 Task: Create a due date automation trigger when advanced on, on the wednesday of the week before a card is due add dates not due today at 11:00 AM.
Action: Mouse moved to (955, 77)
Screenshot: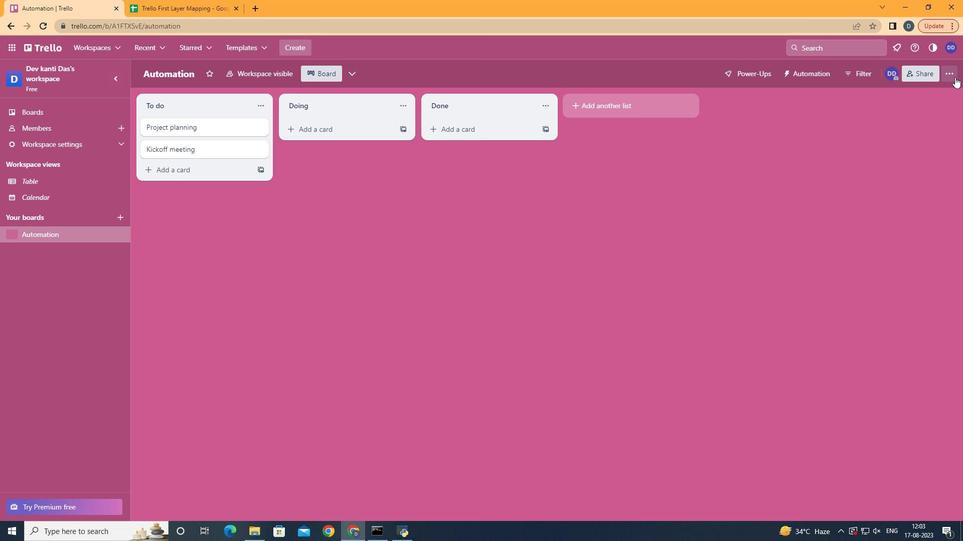 
Action: Mouse pressed left at (955, 77)
Screenshot: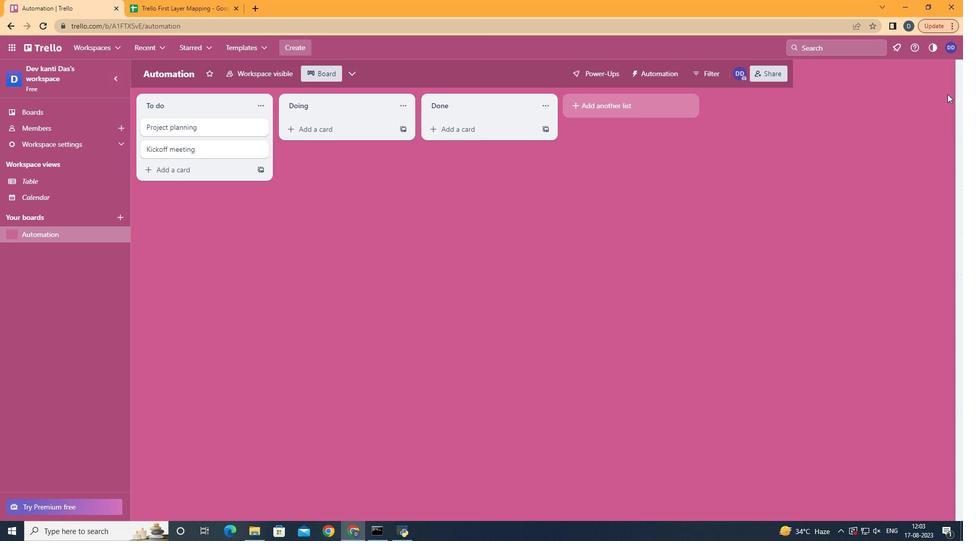 
Action: Mouse moved to (915, 199)
Screenshot: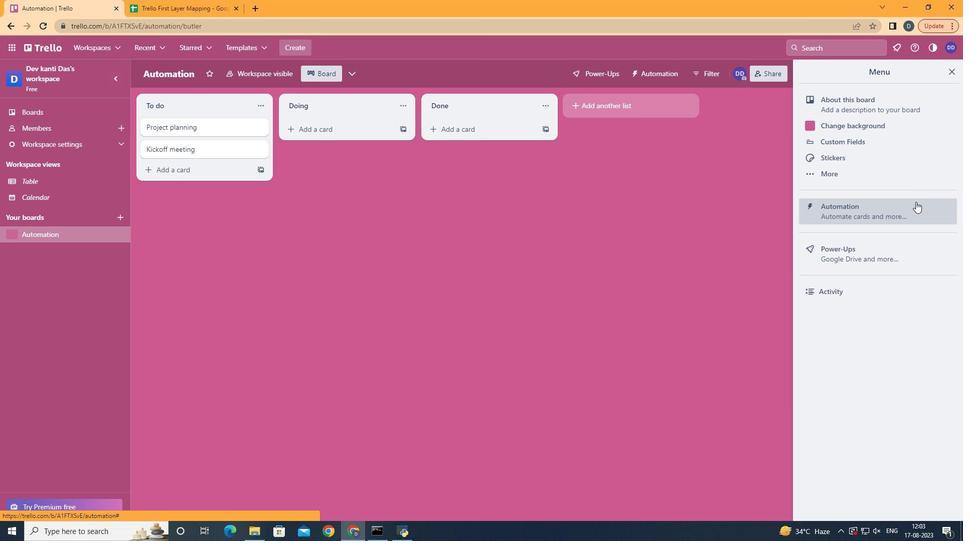 
Action: Mouse pressed left at (915, 199)
Screenshot: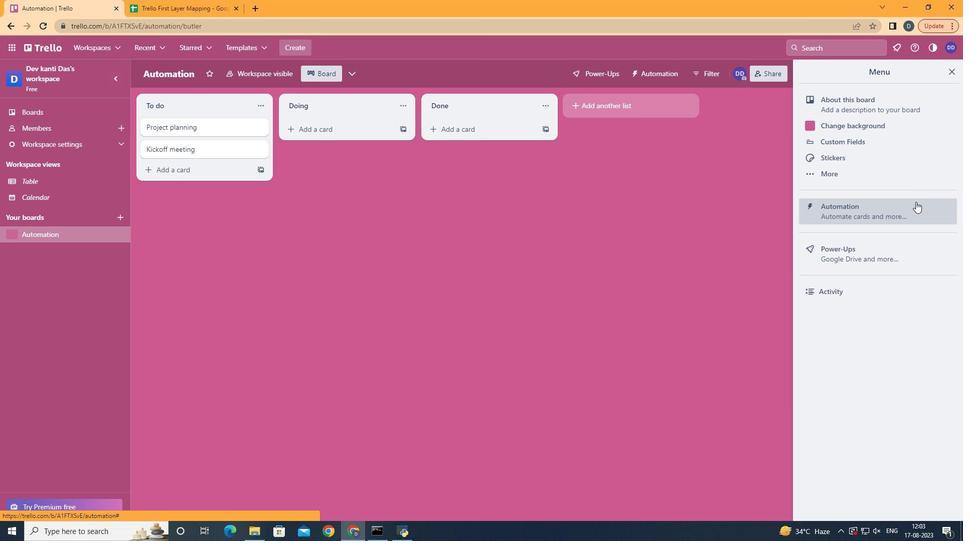 
Action: Mouse moved to (168, 212)
Screenshot: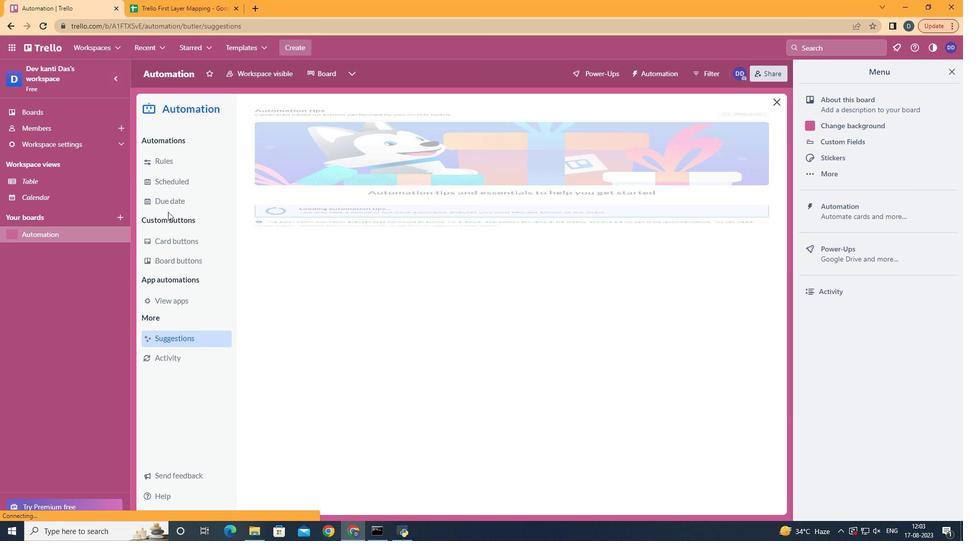 
Action: Mouse pressed left at (168, 212)
Screenshot: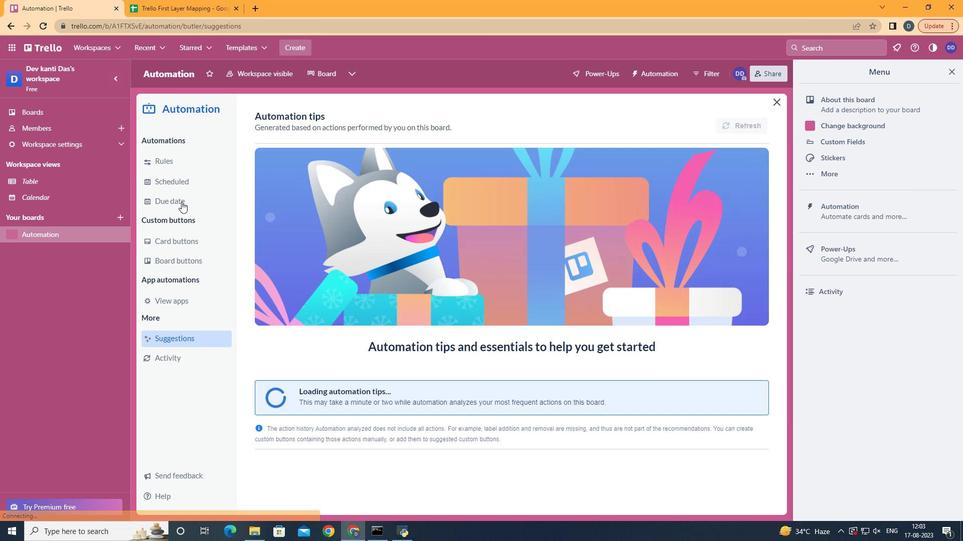 
Action: Mouse moved to (181, 202)
Screenshot: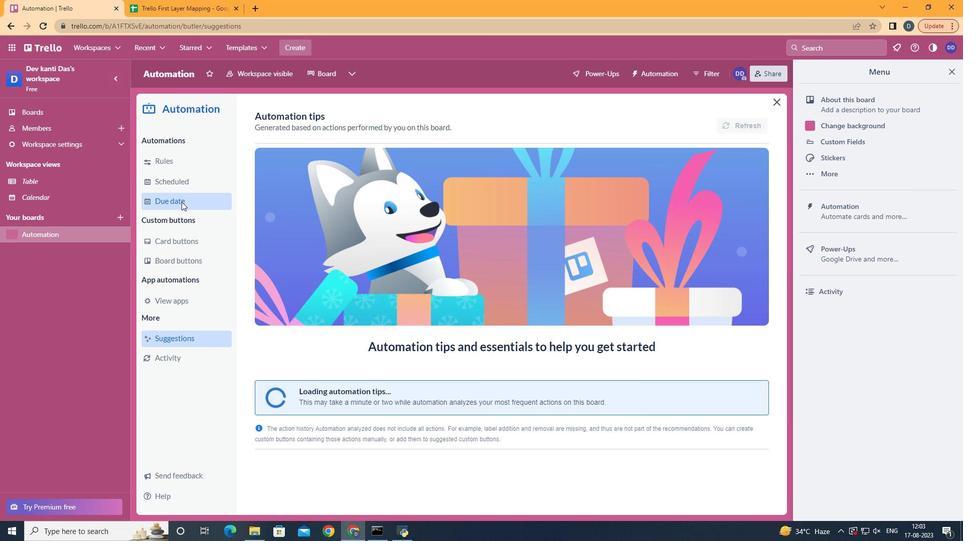 
Action: Mouse pressed left at (181, 202)
Screenshot: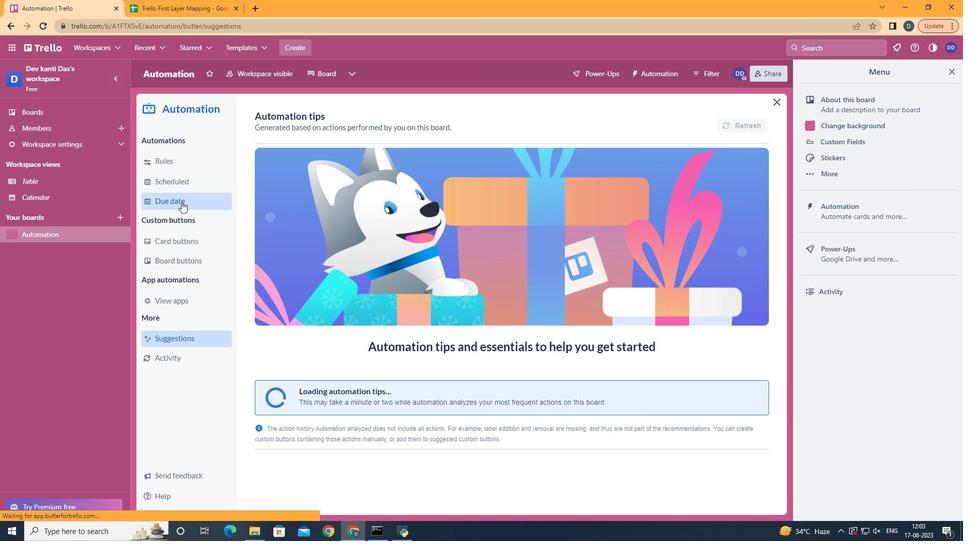
Action: Mouse moved to (714, 119)
Screenshot: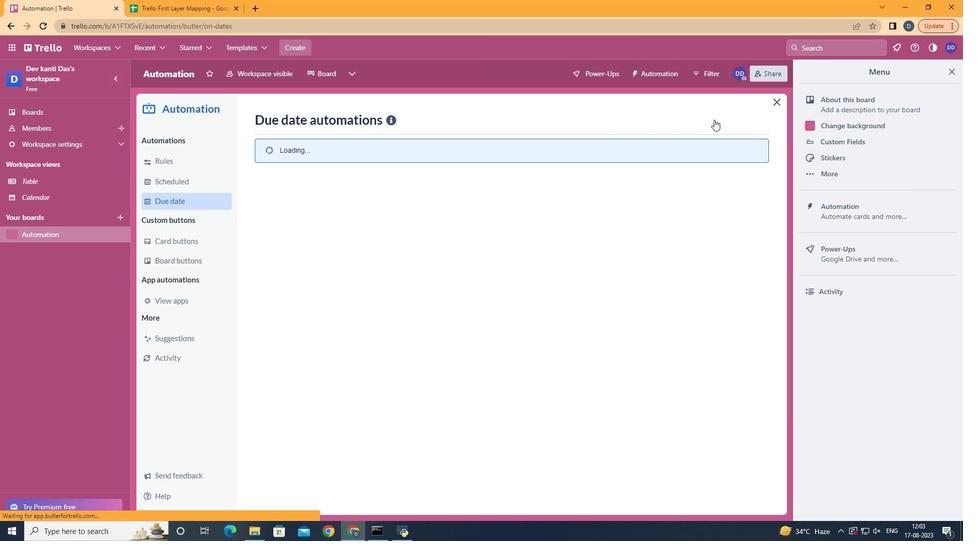 
Action: Mouse pressed left at (714, 119)
Screenshot: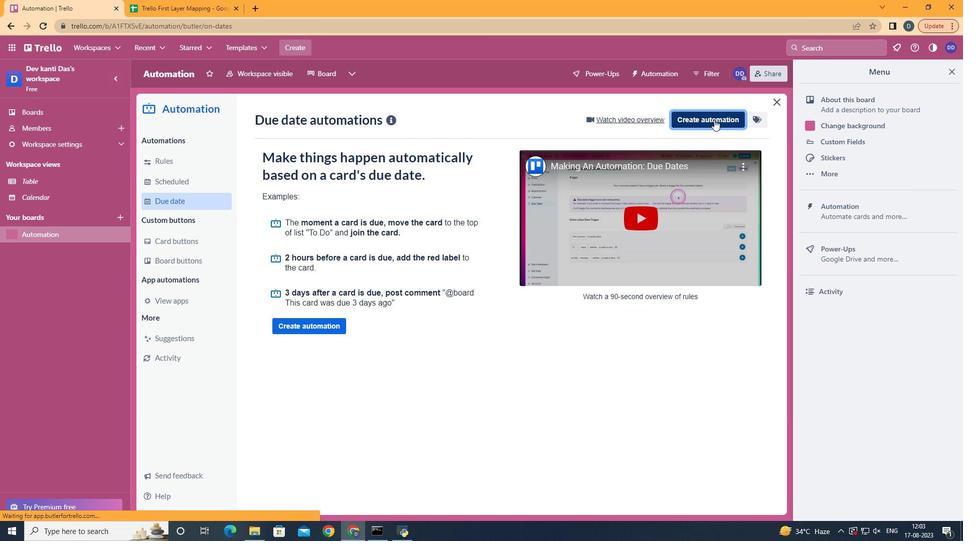 
Action: Mouse moved to (514, 223)
Screenshot: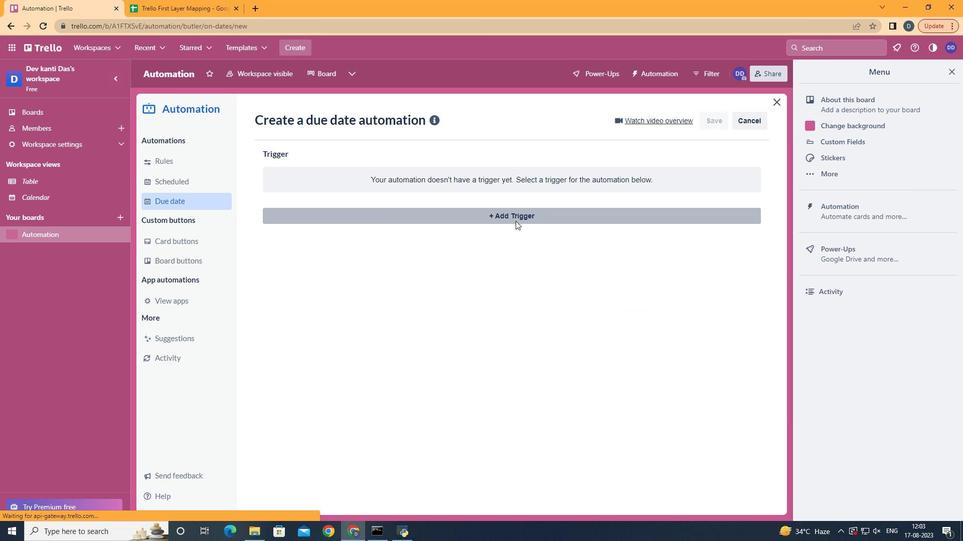 
Action: Mouse pressed left at (514, 223)
Screenshot: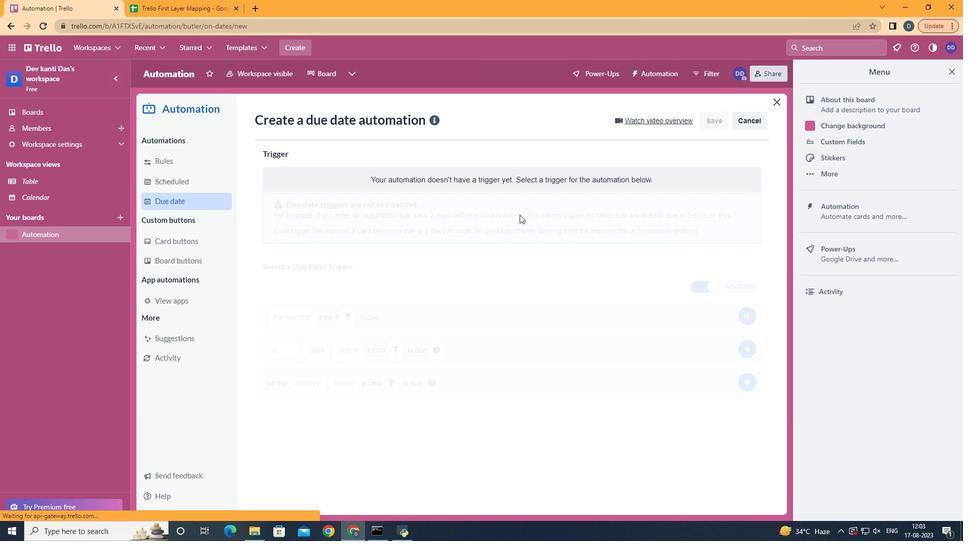 
Action: Mouse moved to (335, 297)
Screenshot: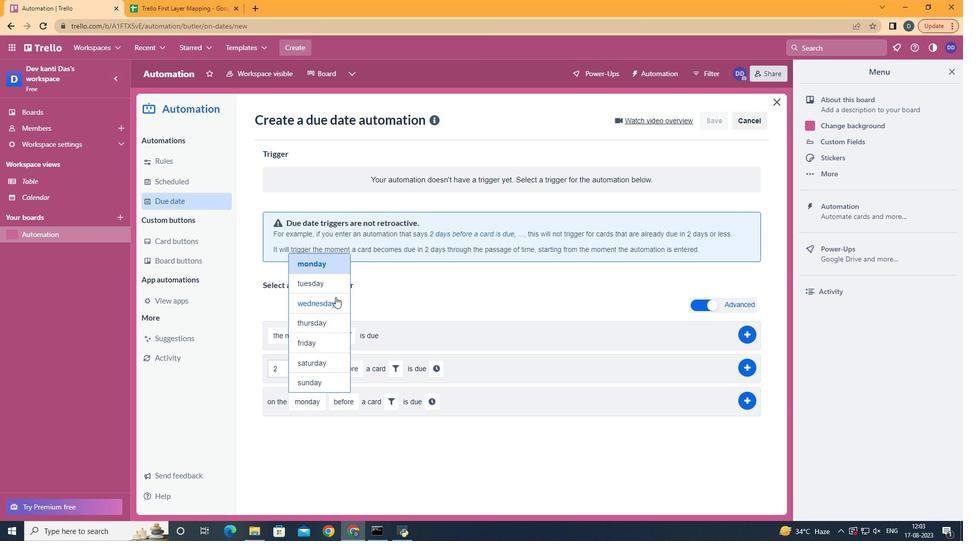 
Action: Mouse pressed left at (335, 297)
Screenshot: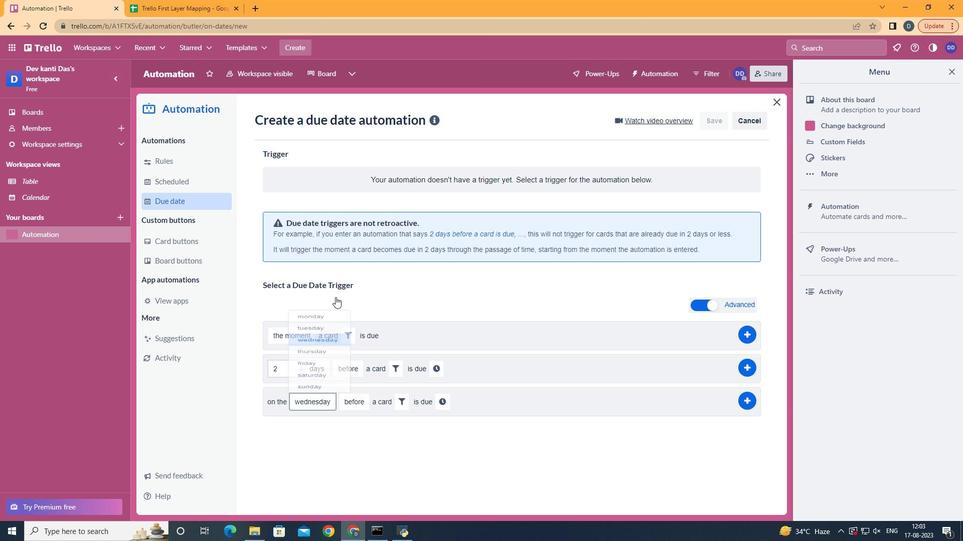 
Action: Mouse moved to (364, 483)
Screenshot: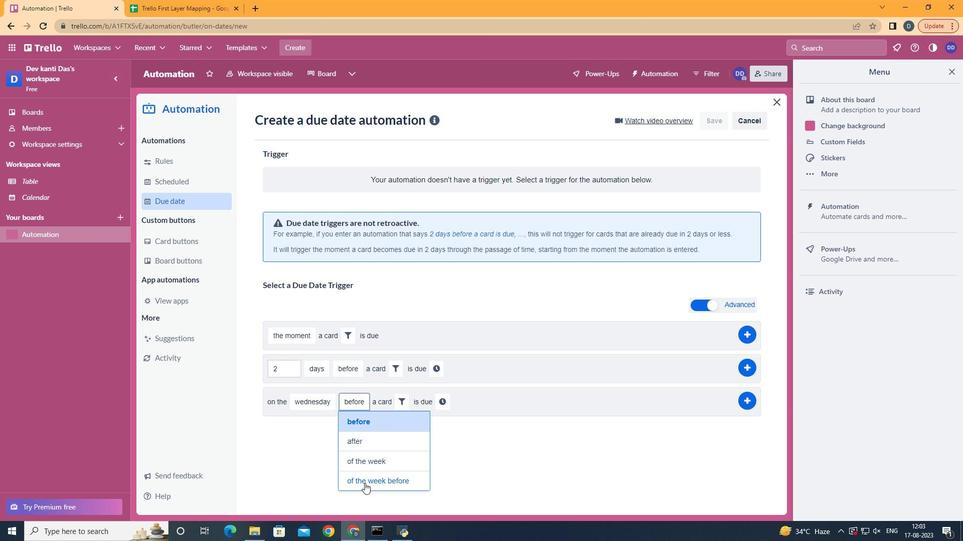
Action: Mouse pressed left at (364, 483)
Screenshot: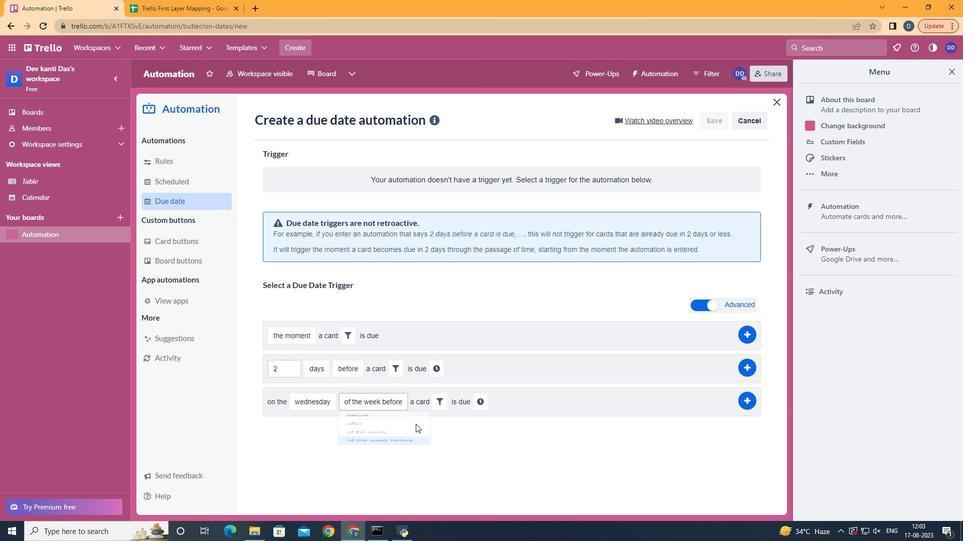 
Action: Mouse moved to (437, 400)
Screenshot: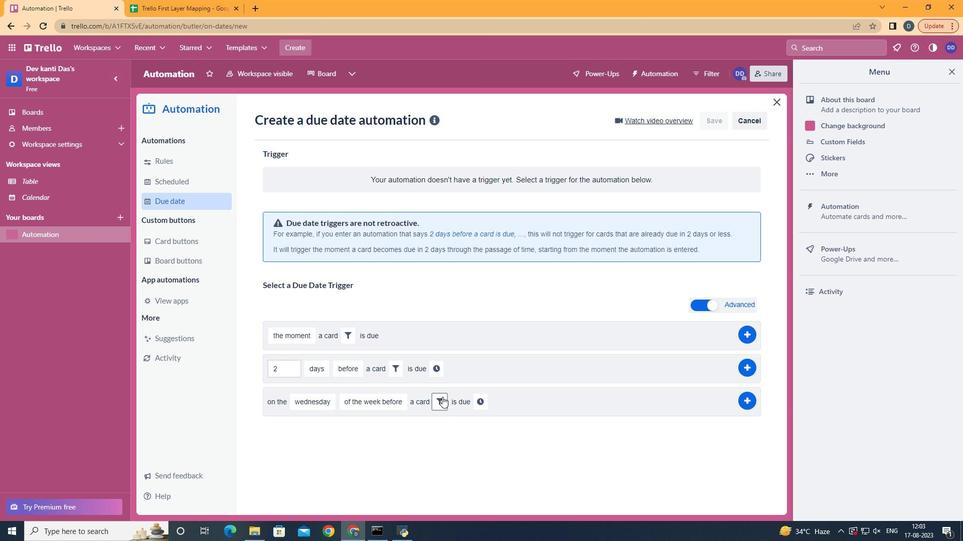 
Action: Mouse pressed left at (437, 400)
Screenshot: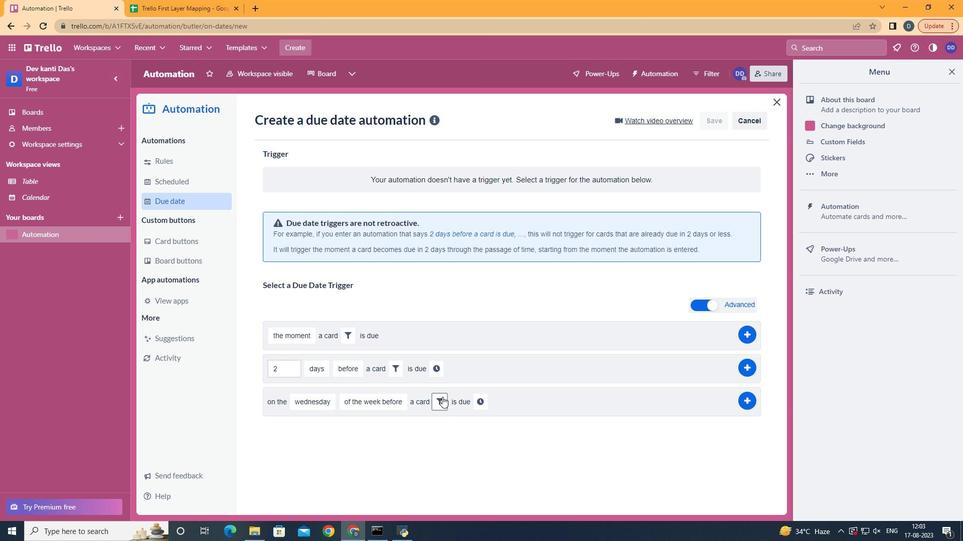 
Action: Mouse moved to (492, 431)
Screenshot: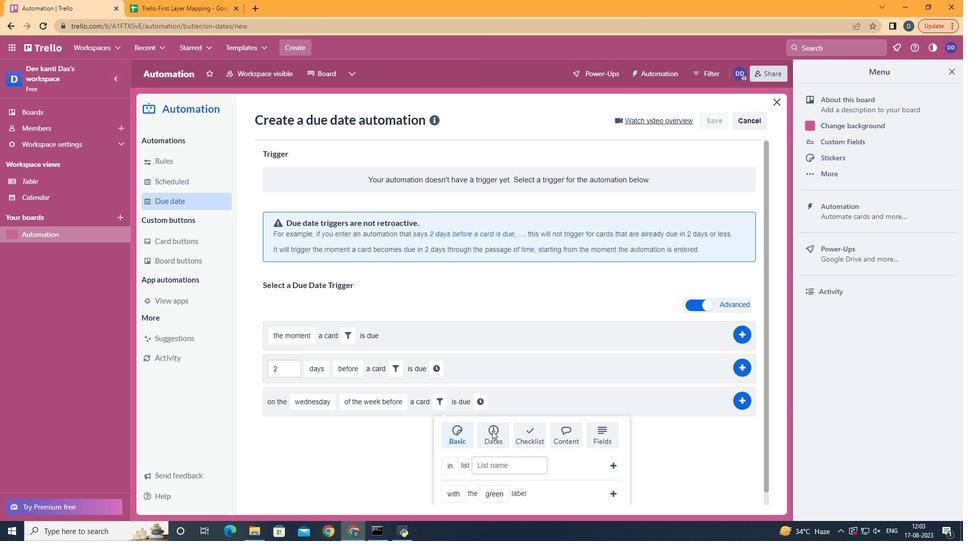 
Action: Mouse pressed left at (492, 431)
Screenshot: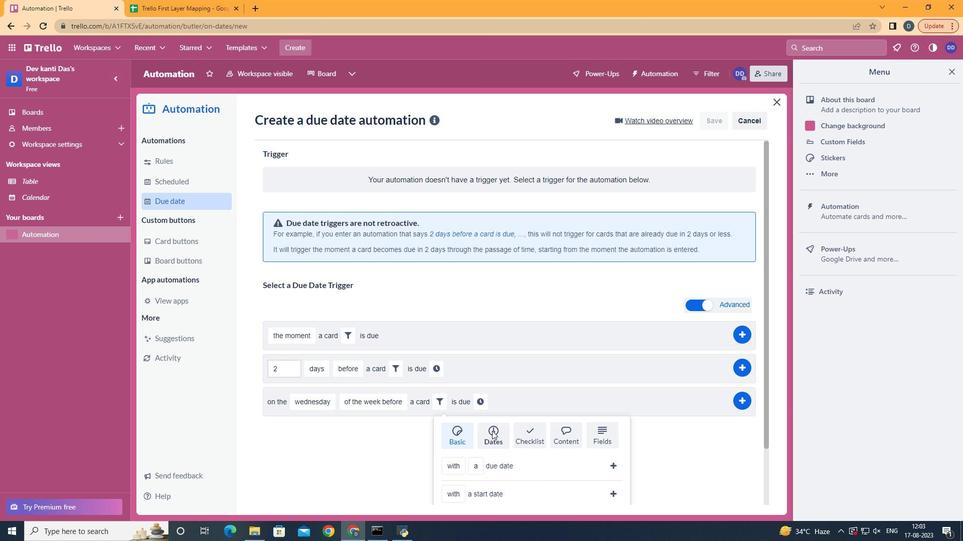 
Action: Mouse moved to (492, 431)
Screenshot: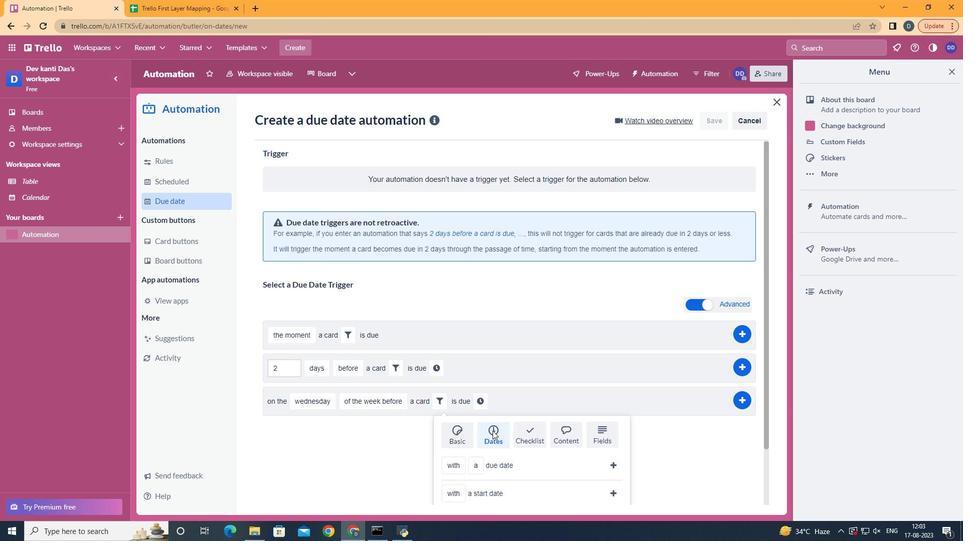 
Action: Mouse scrolled (492, 430) with delta (0, 0)
Screenshot: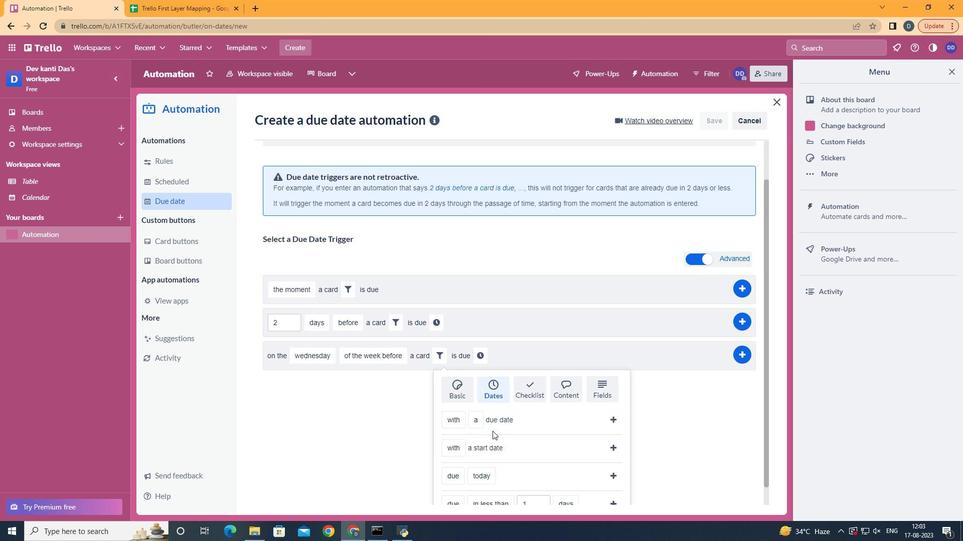 
Action: Mouse scrolled (492, 430) with delta (0, 0)
Screenshot: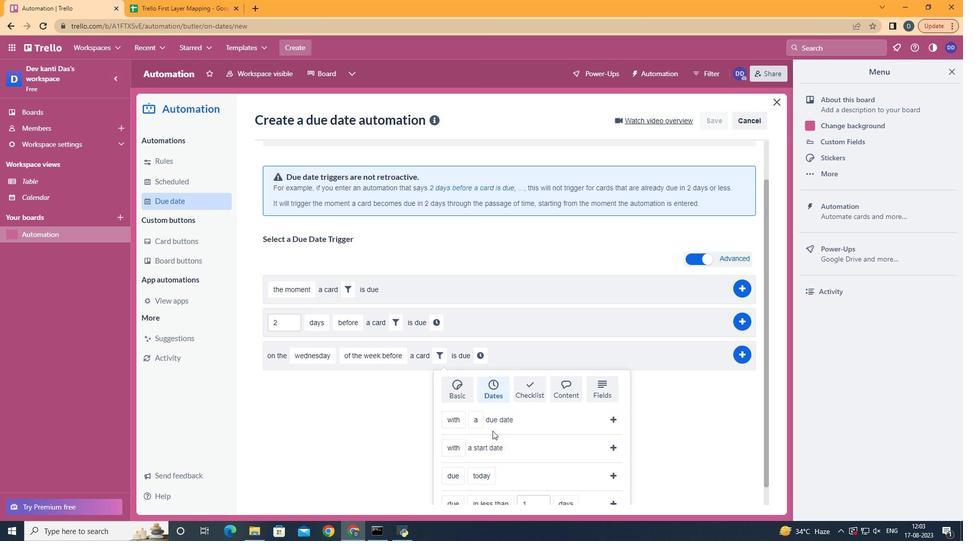 
Action: Mouse scrolled (492, 430) with delta (0, 0)
Screenshot: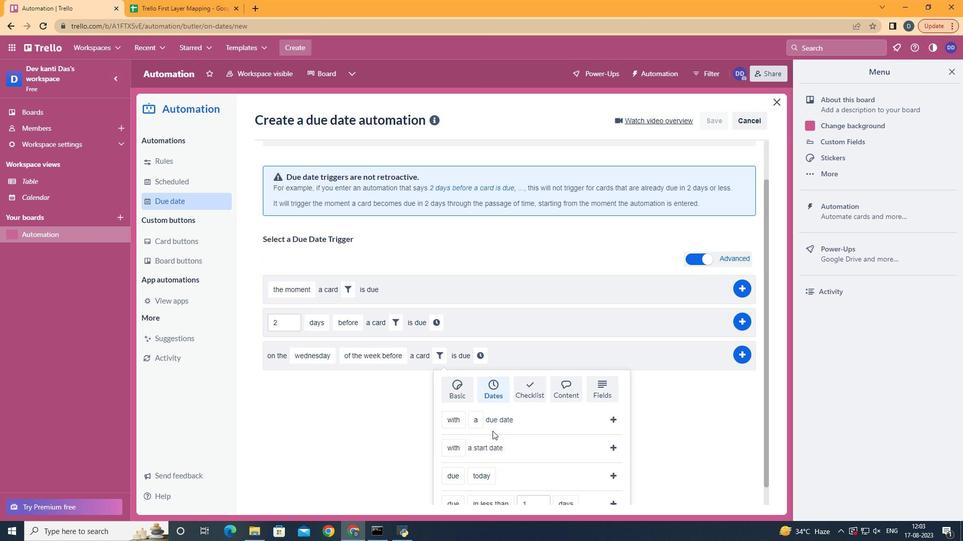 
Action: Mouse scrolled (492, 430) with delta (0, 0)
Screenshot: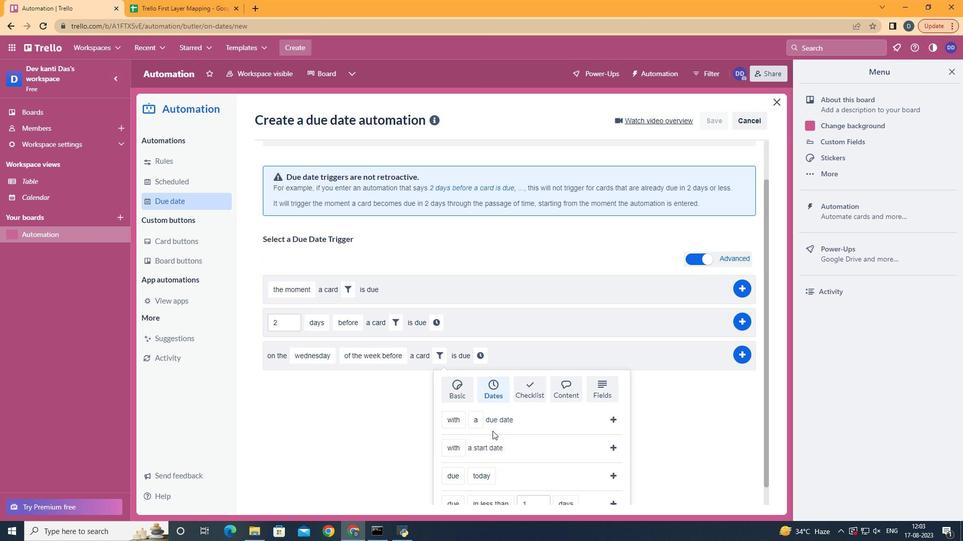
Action: Mouse scrolled (492, 430) with delta (0, 0)
Screenshot: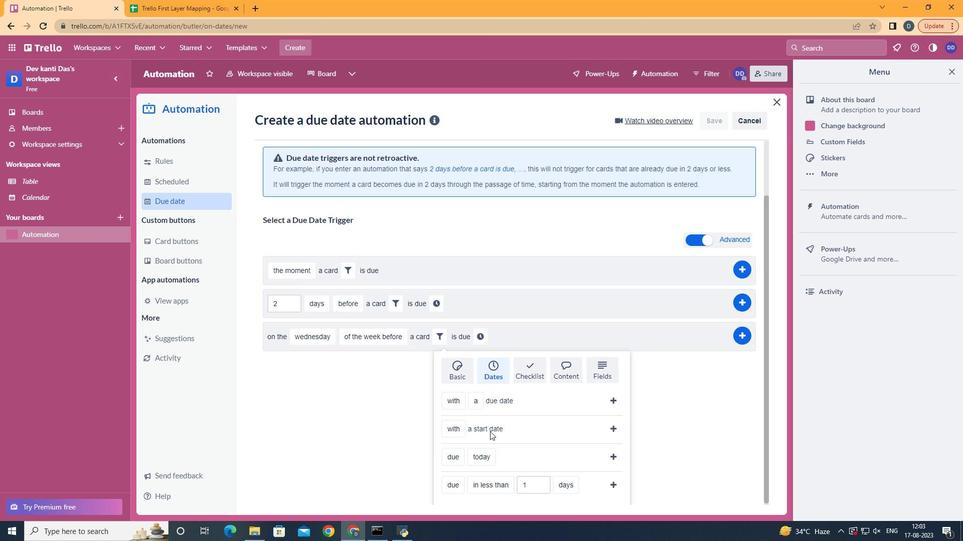 
Action: Mouse moved to (471, 393)
Screenshot: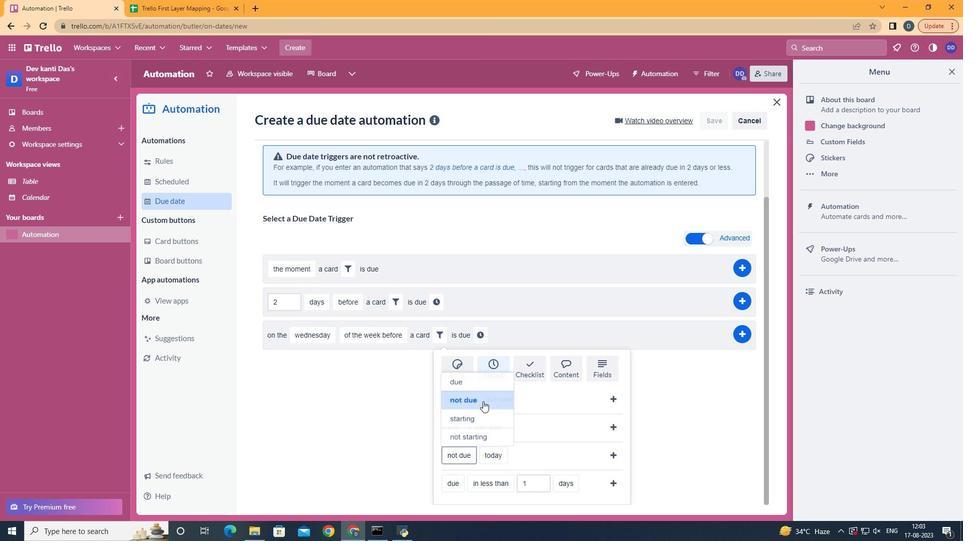 
Action: Mouse pressed left at (471, 393)
Screenshot: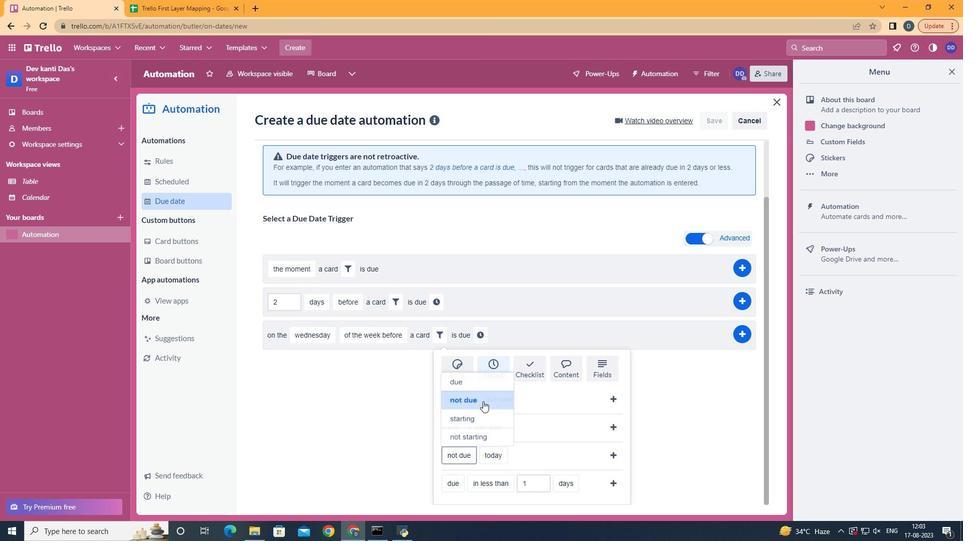 
Action: Mouse moved to (611, 457)
Screenshot: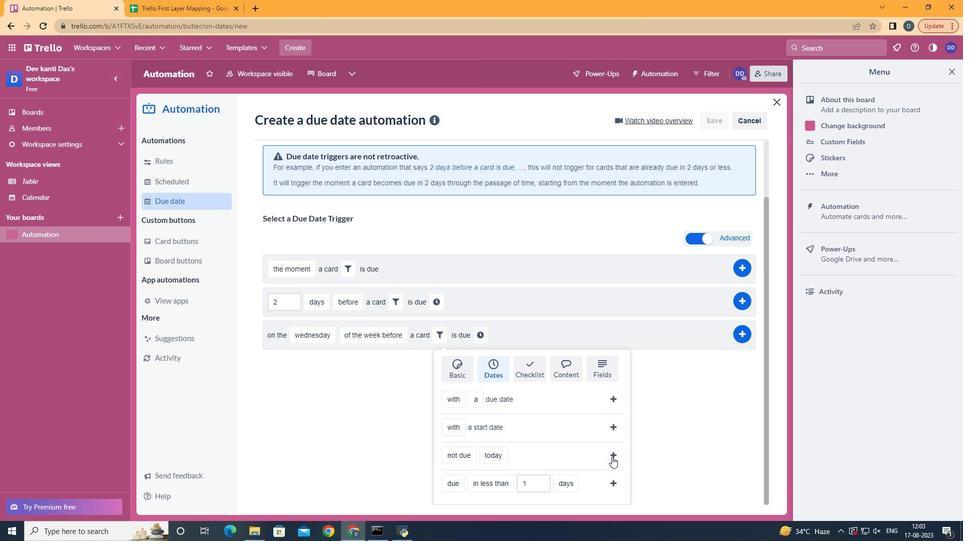 
Action: Mouse pressed left at (611, 457)
Screenshot: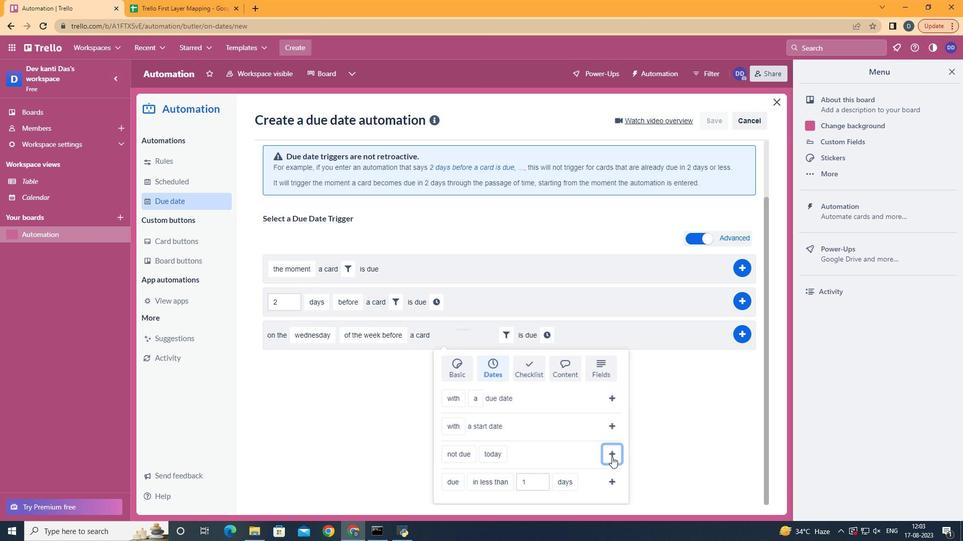 
Action: Mouse moved to (542, 394)
Screenshot: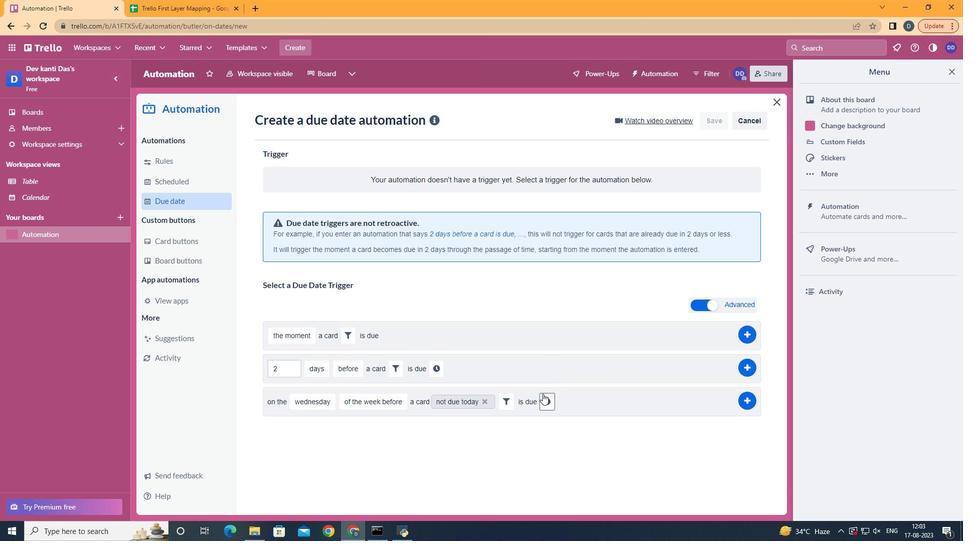 
Action: Mouse pressed left at (542, 394)
Screenshot: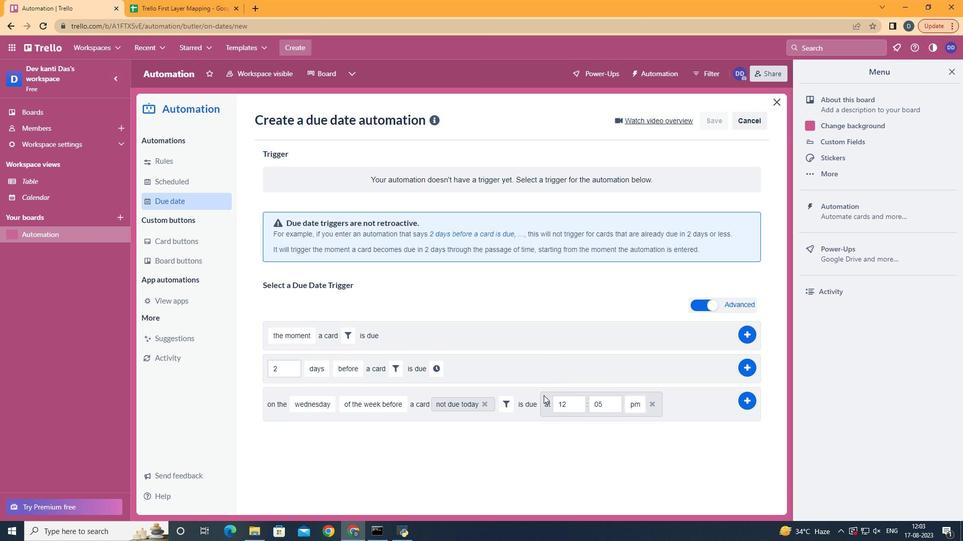 
Action: Mouse moved to (601, 405)
Screenshot: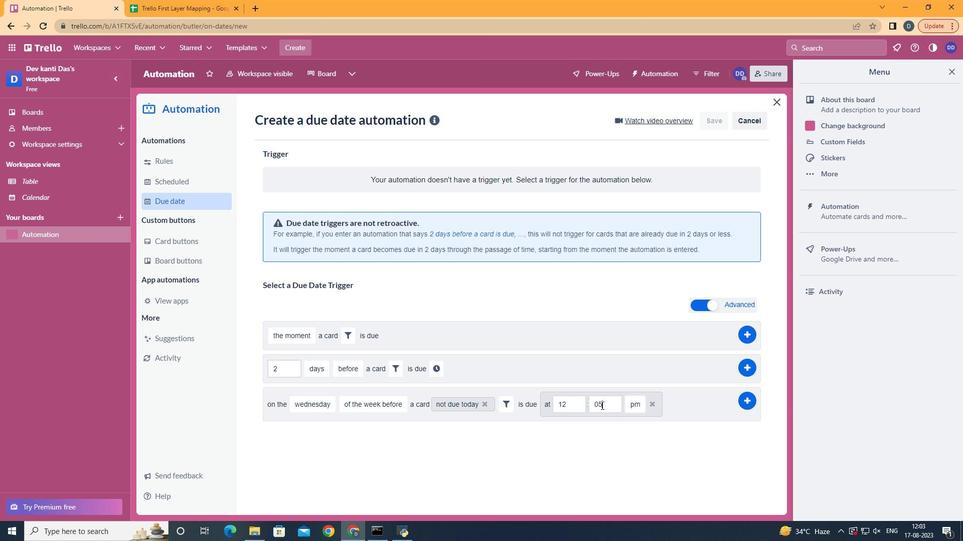 
Action: Mouse pressed left at (601, 405)
Screenshot: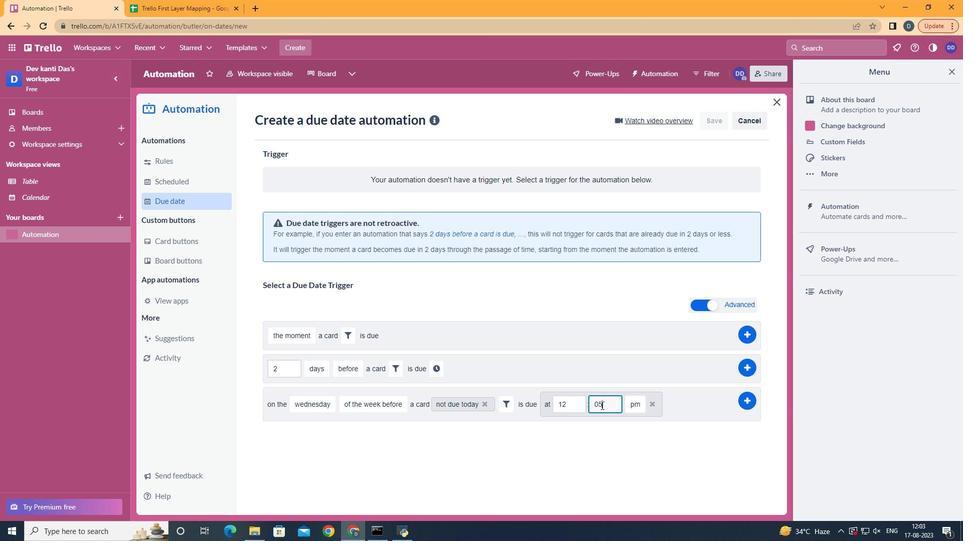 
Action: Mouse moved to (569, 403)
Screenshot: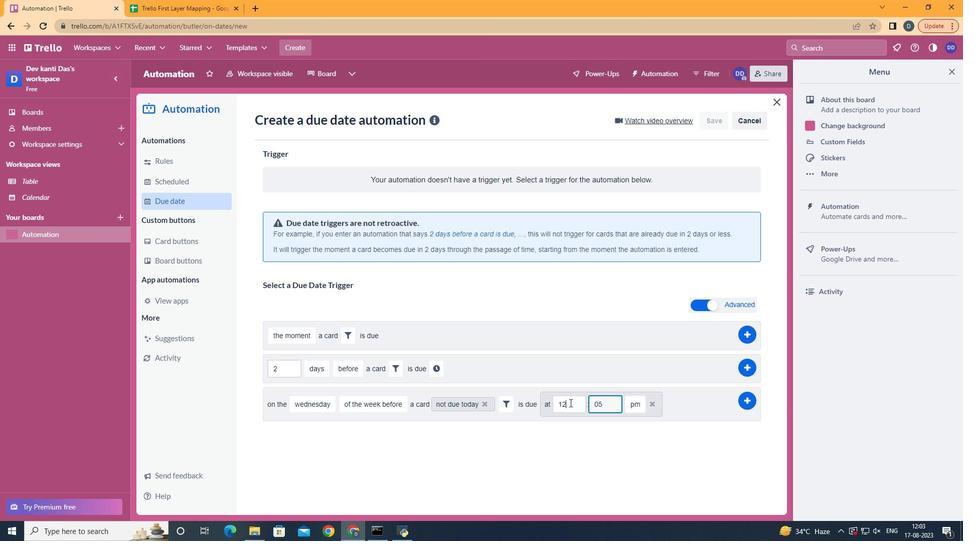 
Action: Mouse pressed left at (569, 403)
Screenshot: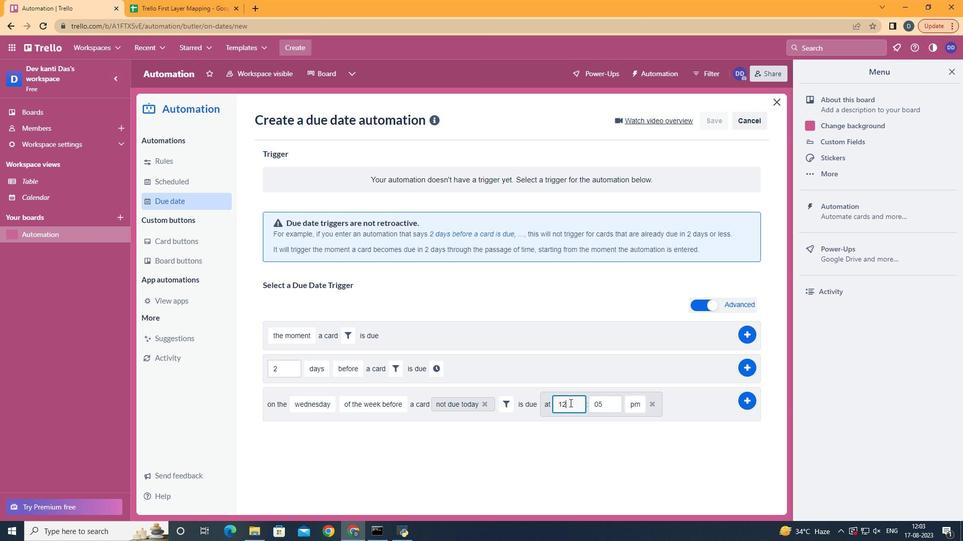 
Action: Key pressed <Key.backspace>1
Screenshot: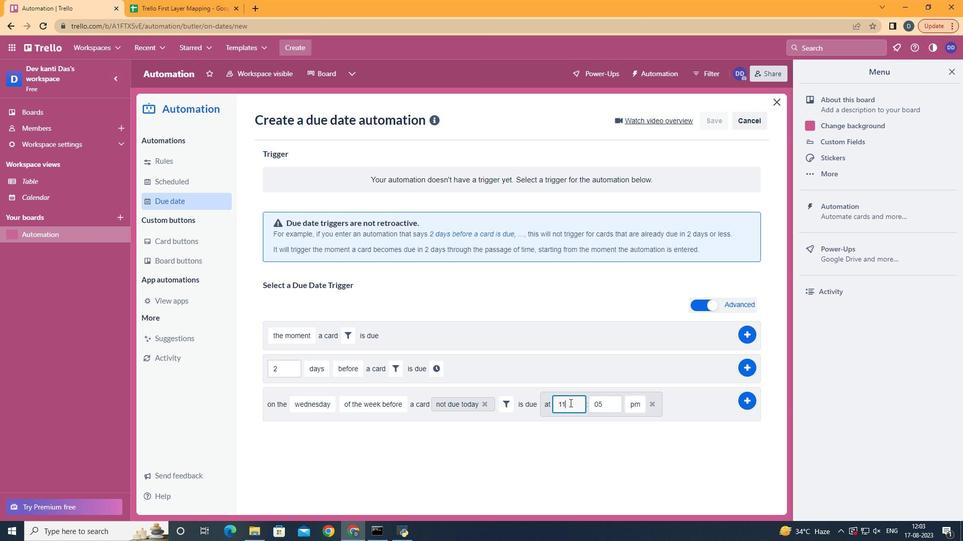 
Action: Mouse moved to (605, 399)
Screenshot: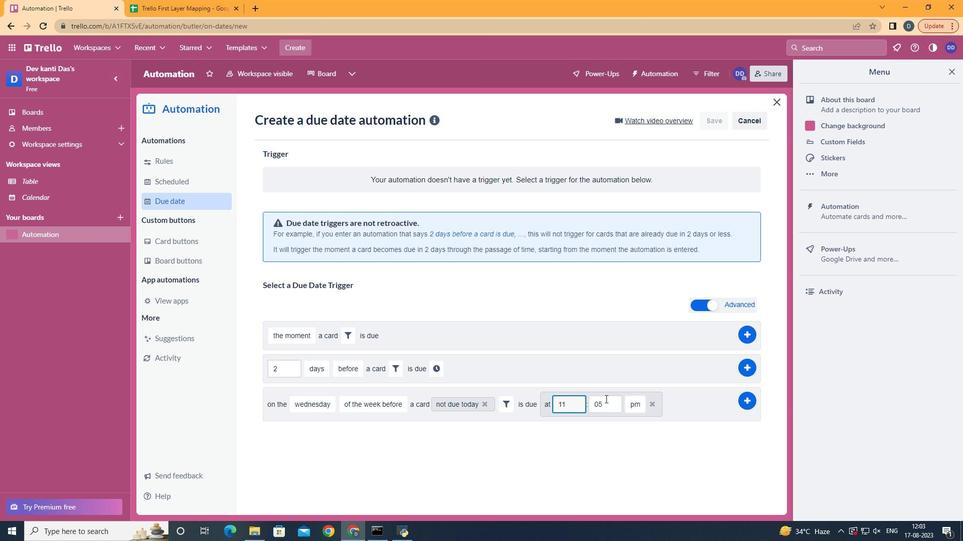 
Action: Mouse pressed left at (605, 399)
Screenshot: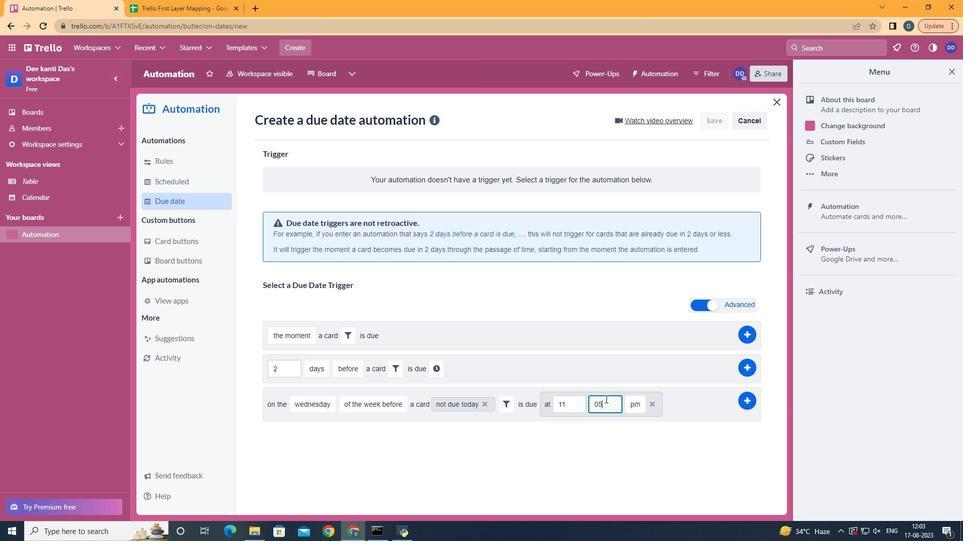 
Action: Key pressed <Key.backspace>10<Key.backspace><Key.backspace>0
Screenshot: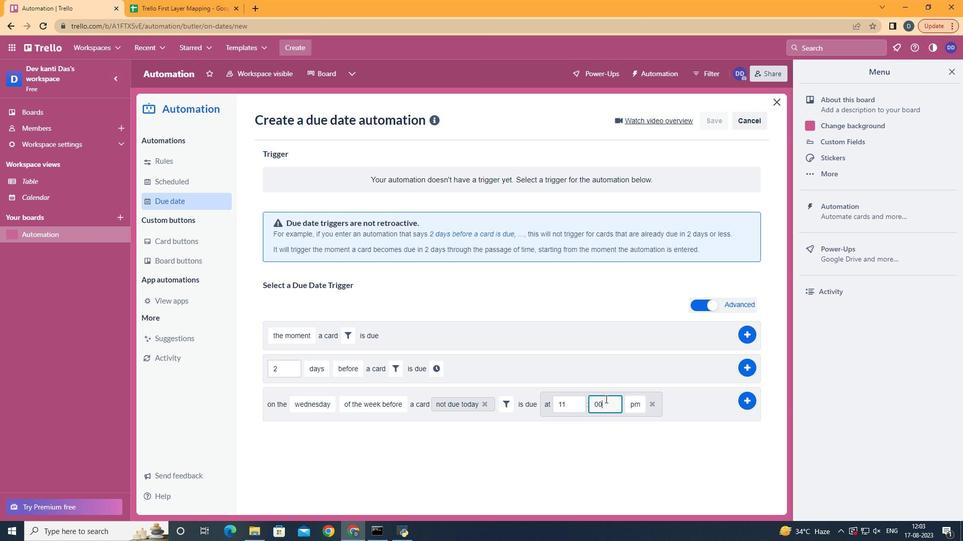 
Action: Mouse moved to (638, 421)
Screenshot: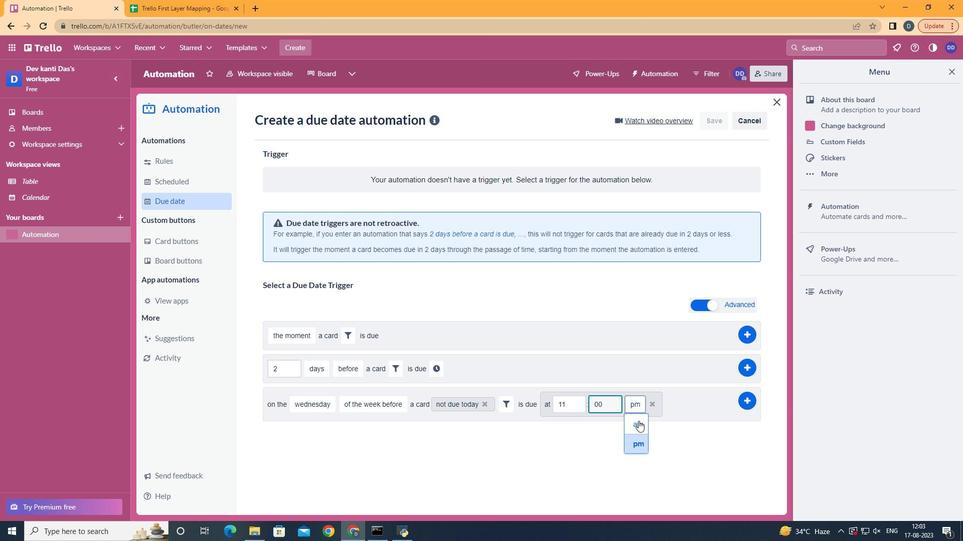 
Action: Mouse pressed left at (638, 421)
Screenshot: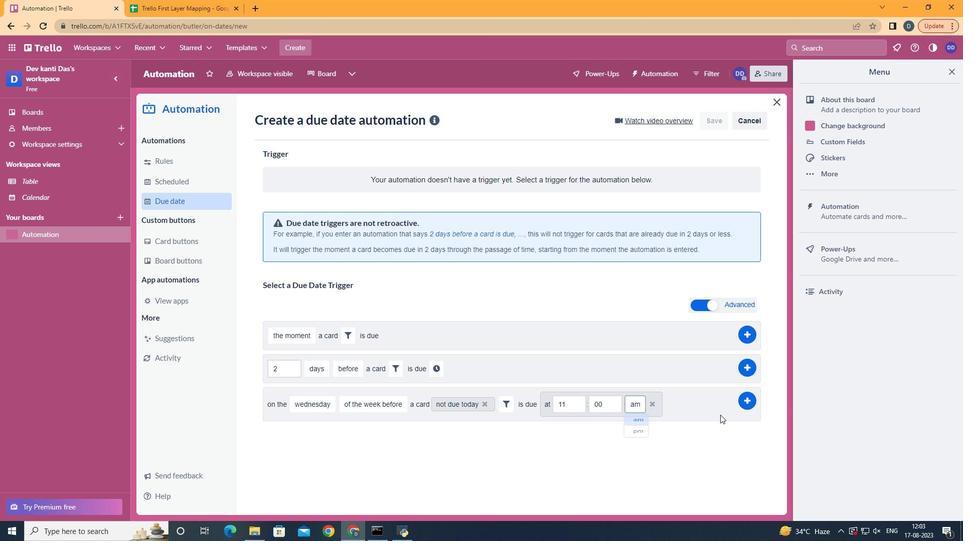 
Action: Mouse moved to (749, 401)
Screenshot: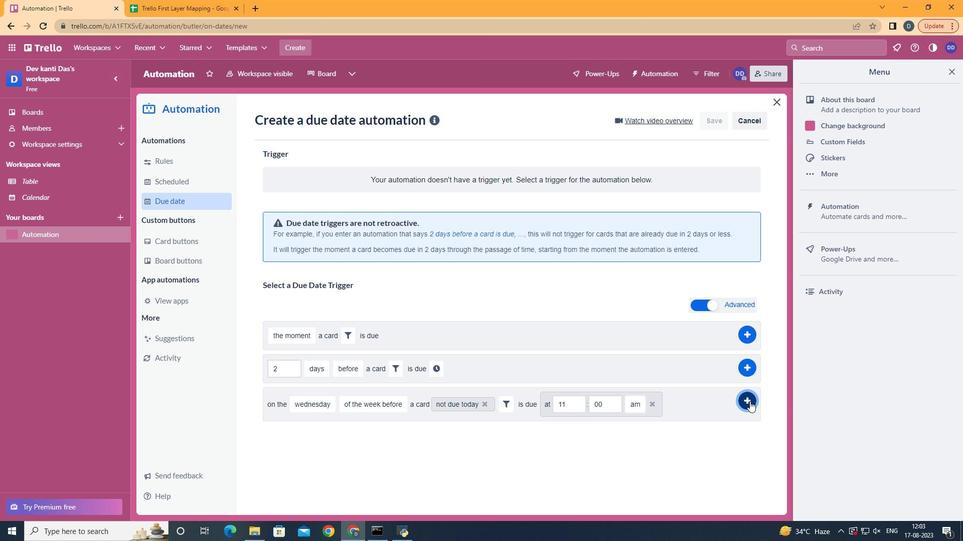 
Action: Mouse pressed left at (749, 401)
Screenshot: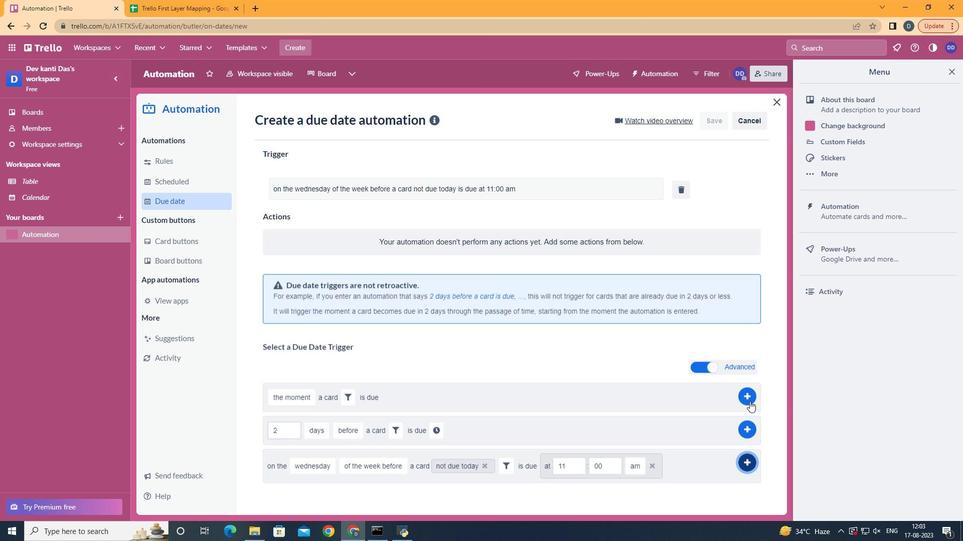 
